 Task: Use the formula "DEC2BIN" in spreadsheet "Project portfolio".
Action: Mouse moved to (536, 440)
Screenshot: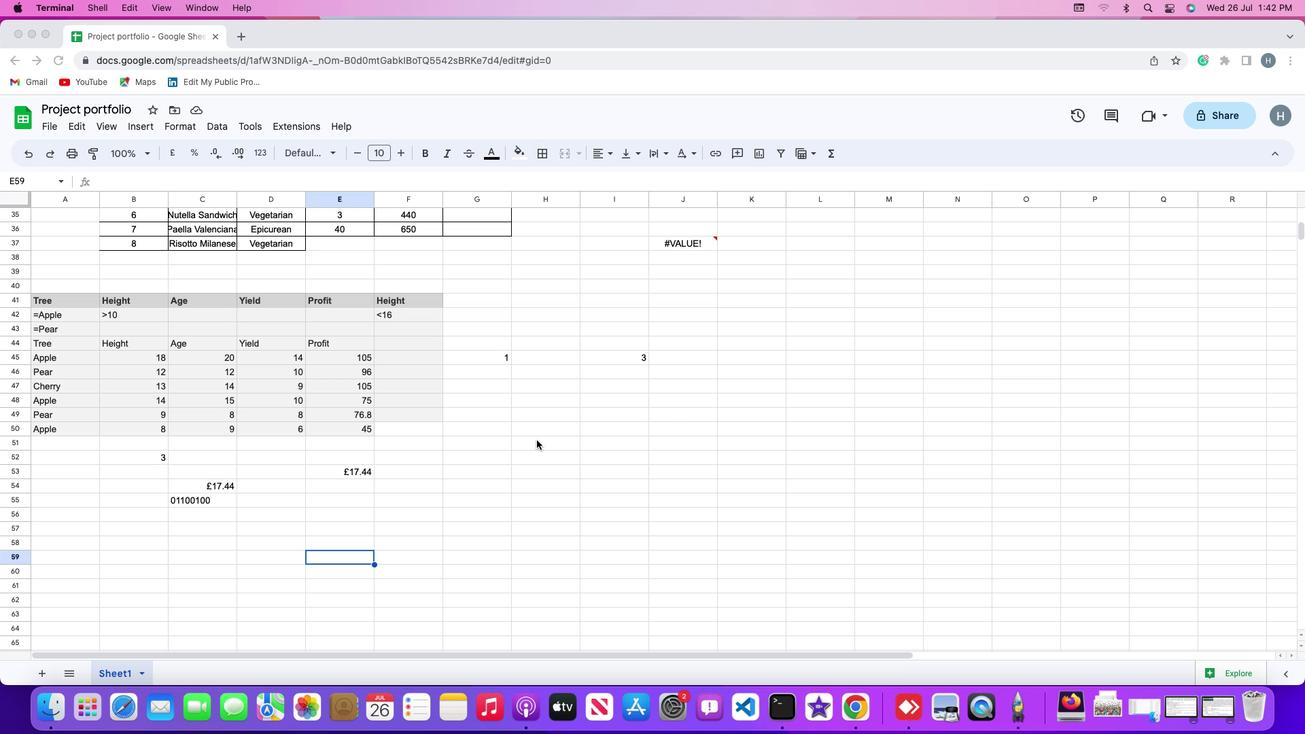 
Action: Mouse pressed left at (536, 440)
Screenshot: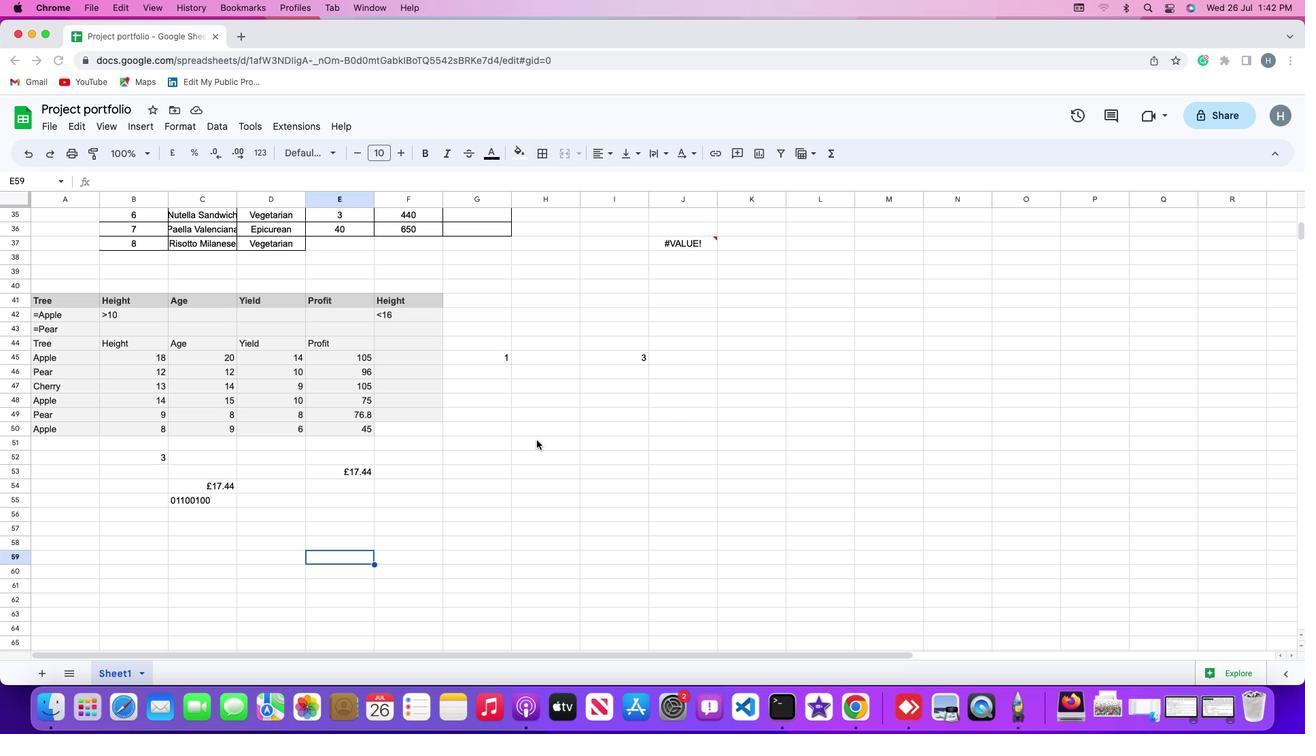 
Action: Mouse moved to (536, 426)
Screenshot: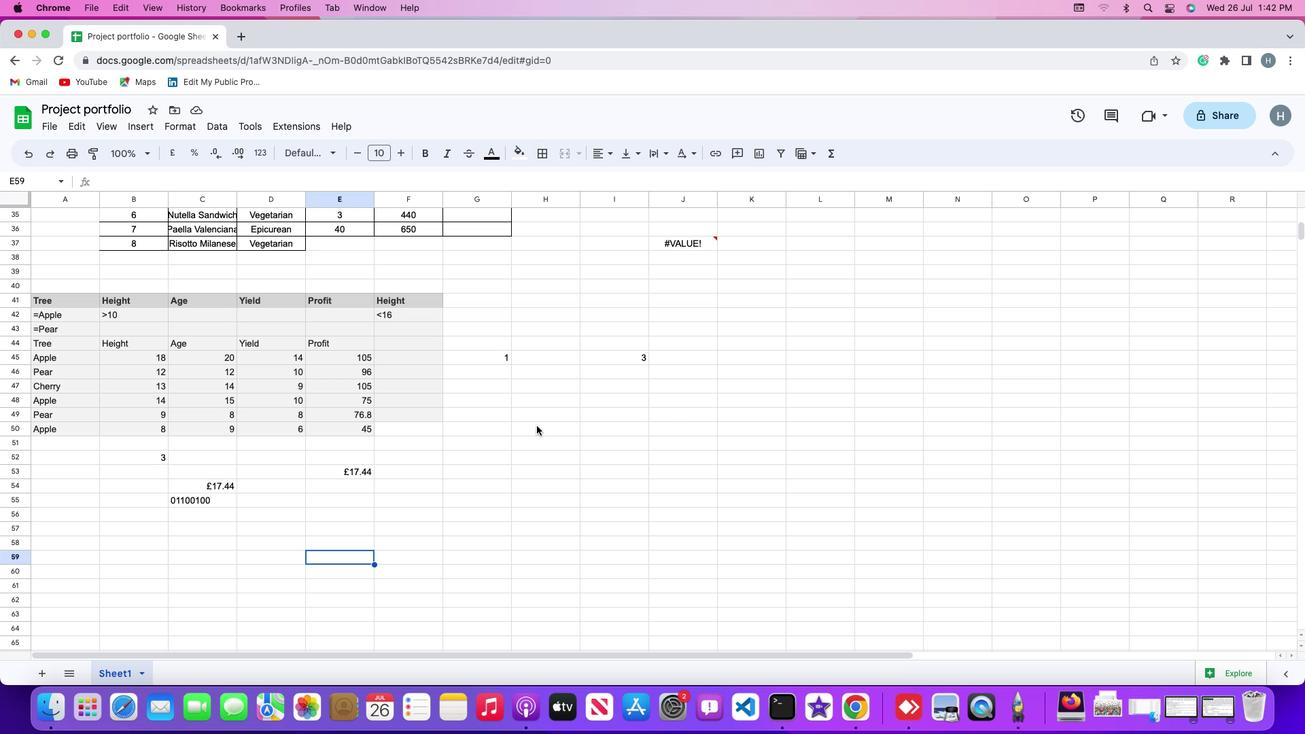 
Action: Mouse pressed left at (536, 426)
Screenshot: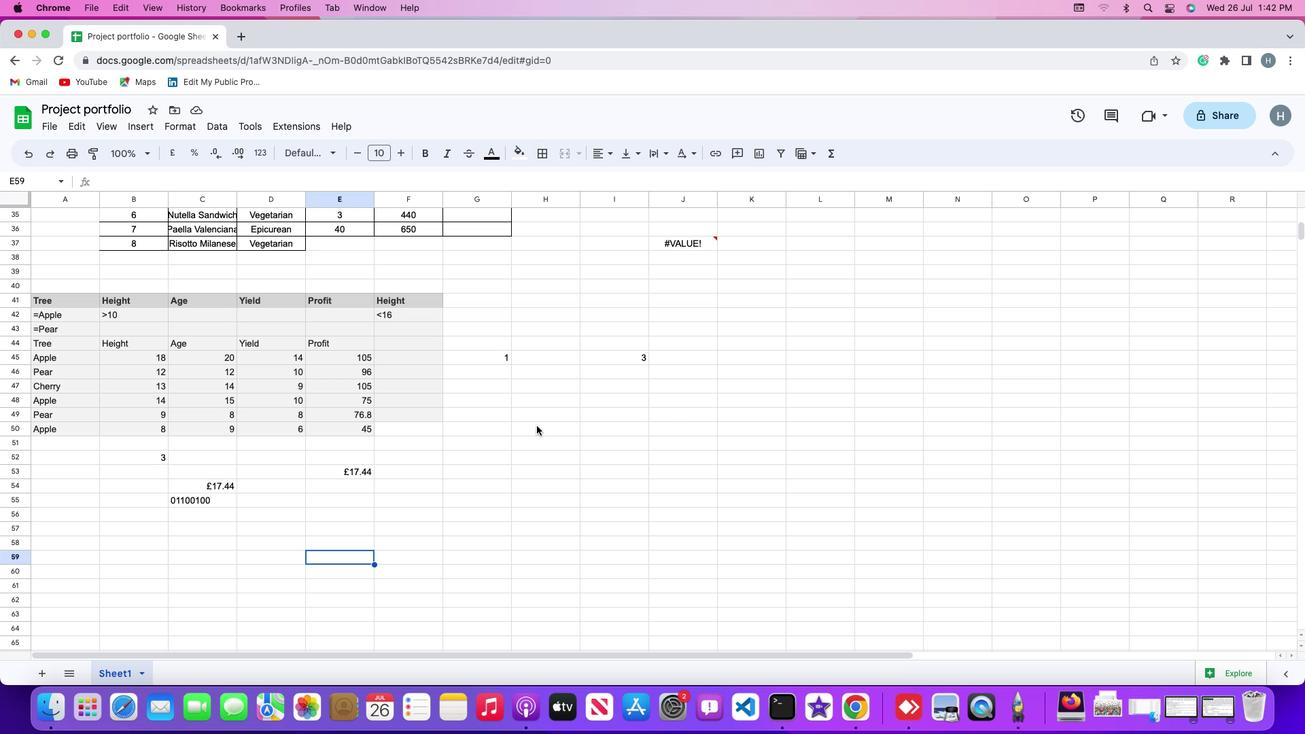 
Action: Mouse moved to (143, 124)
Screenshot: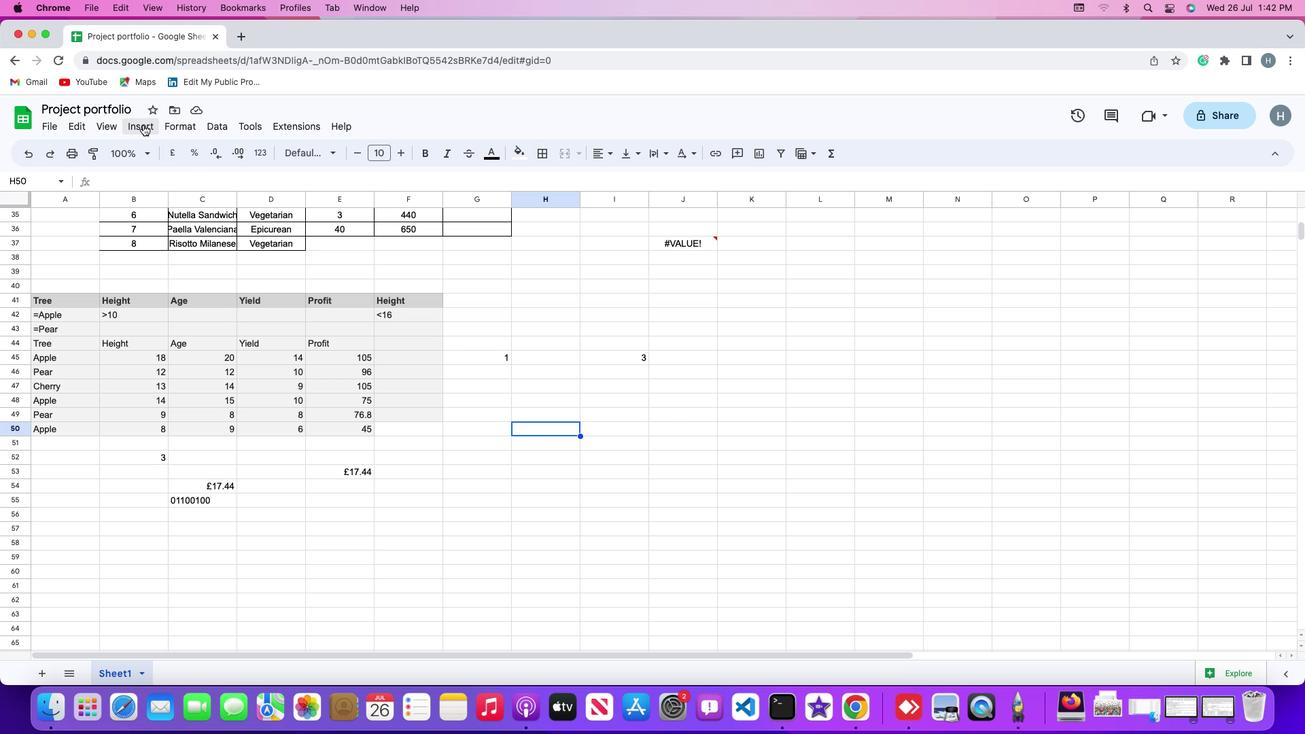 
Action: Mouse pressed left at (143, 124)
Screenshot: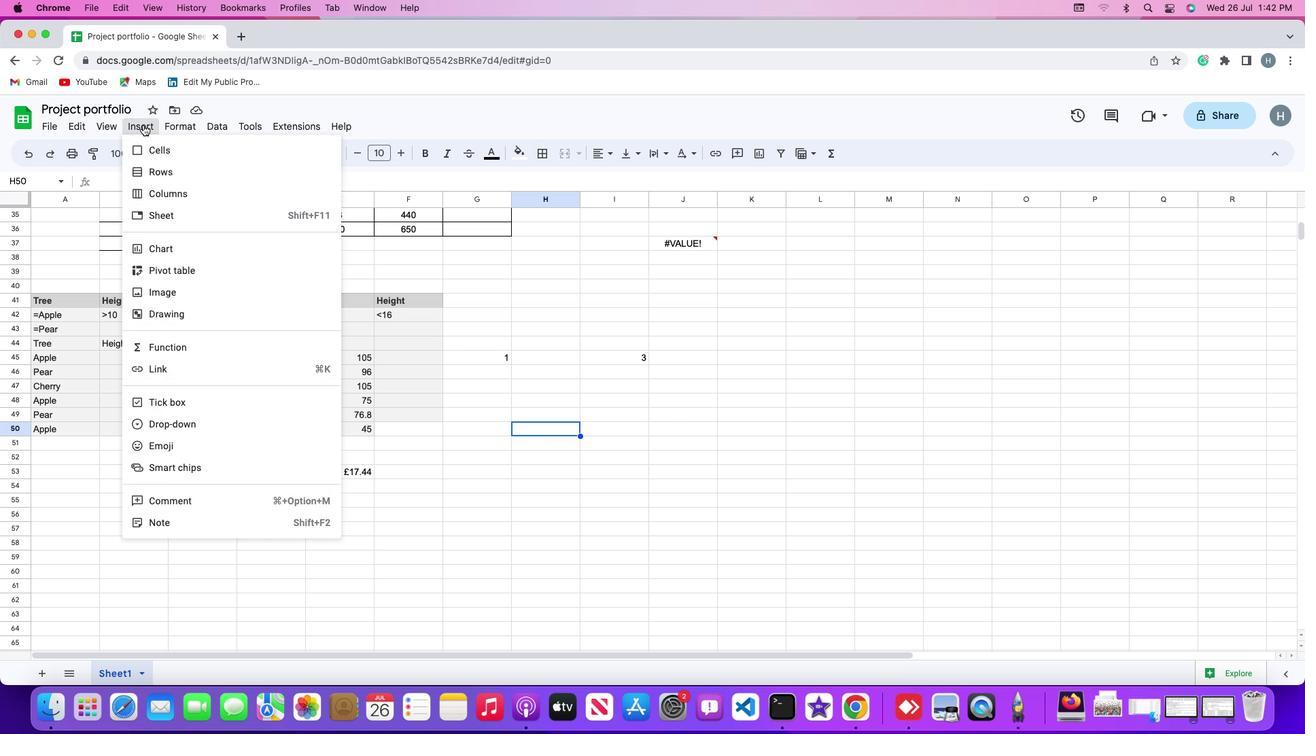
Action: Mouse moved to (174, 352)
Screenshot: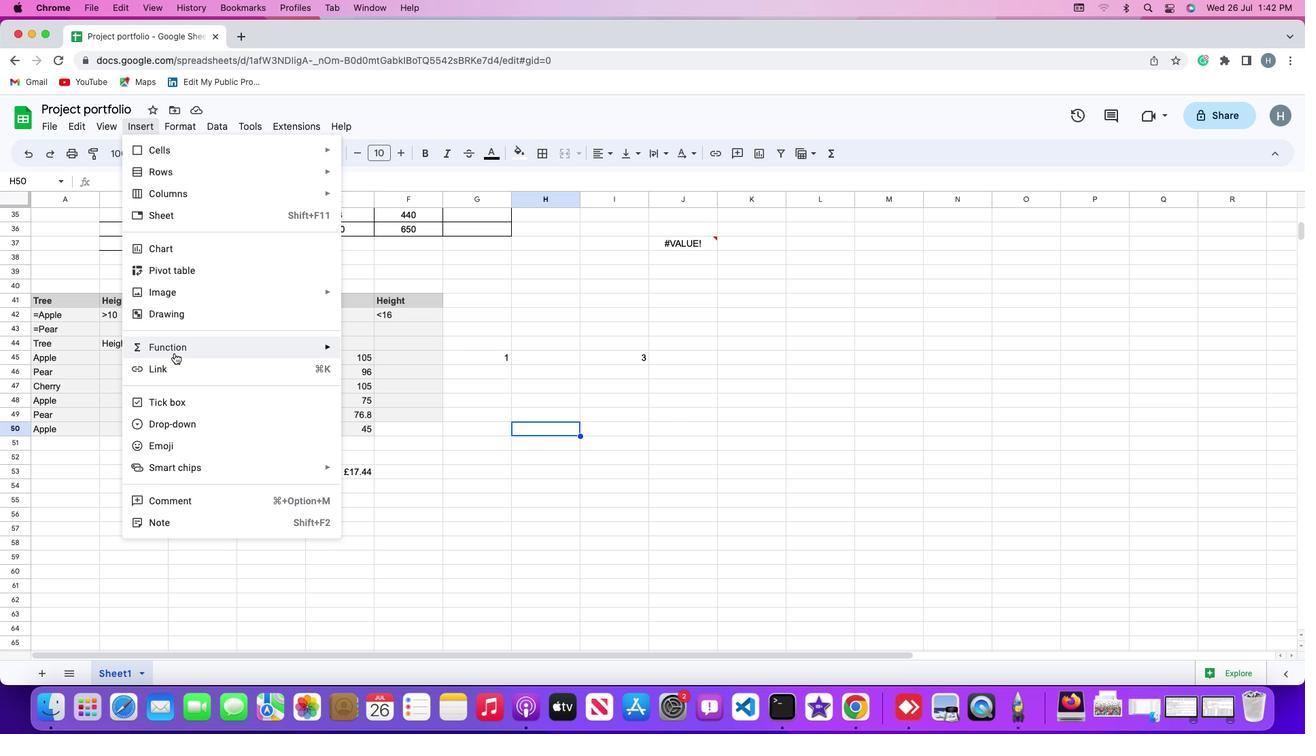 
Action: Mouse pressed left at (174, 352)
Screenshot: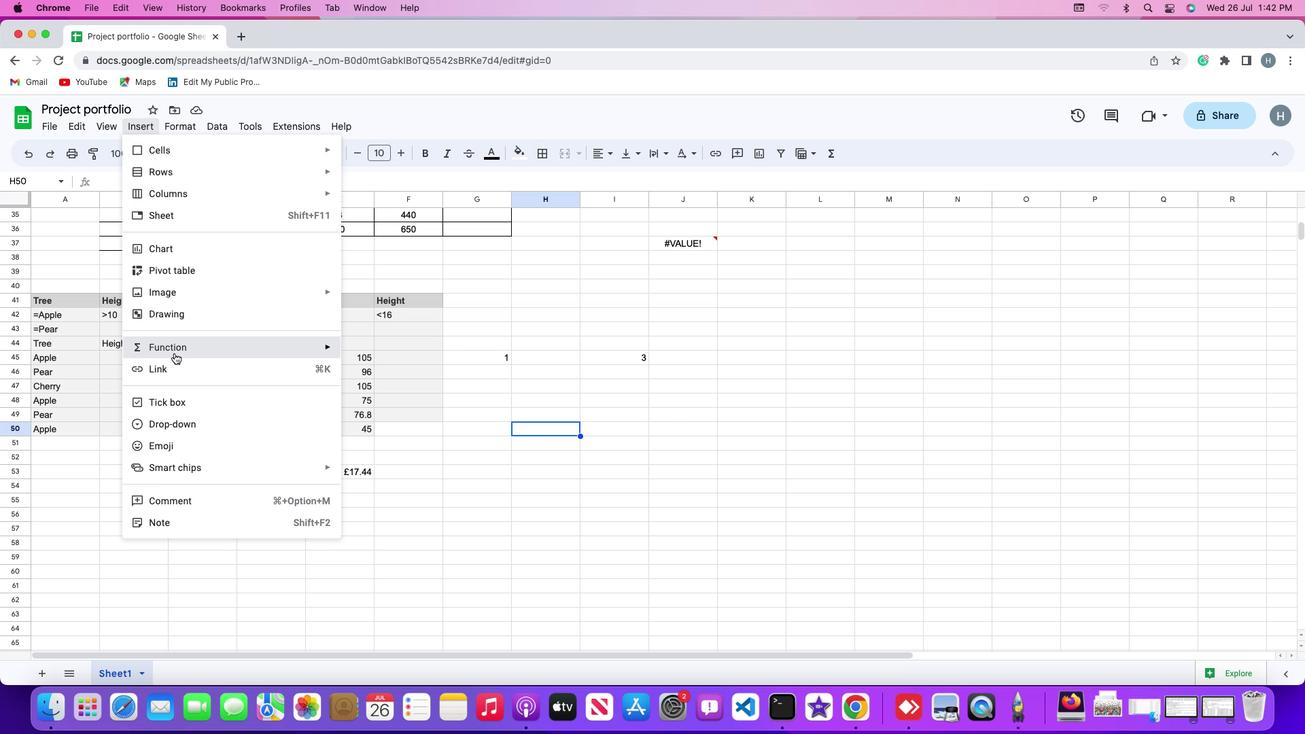 
Action: Mouse moved to (416, 288)
Screenshot: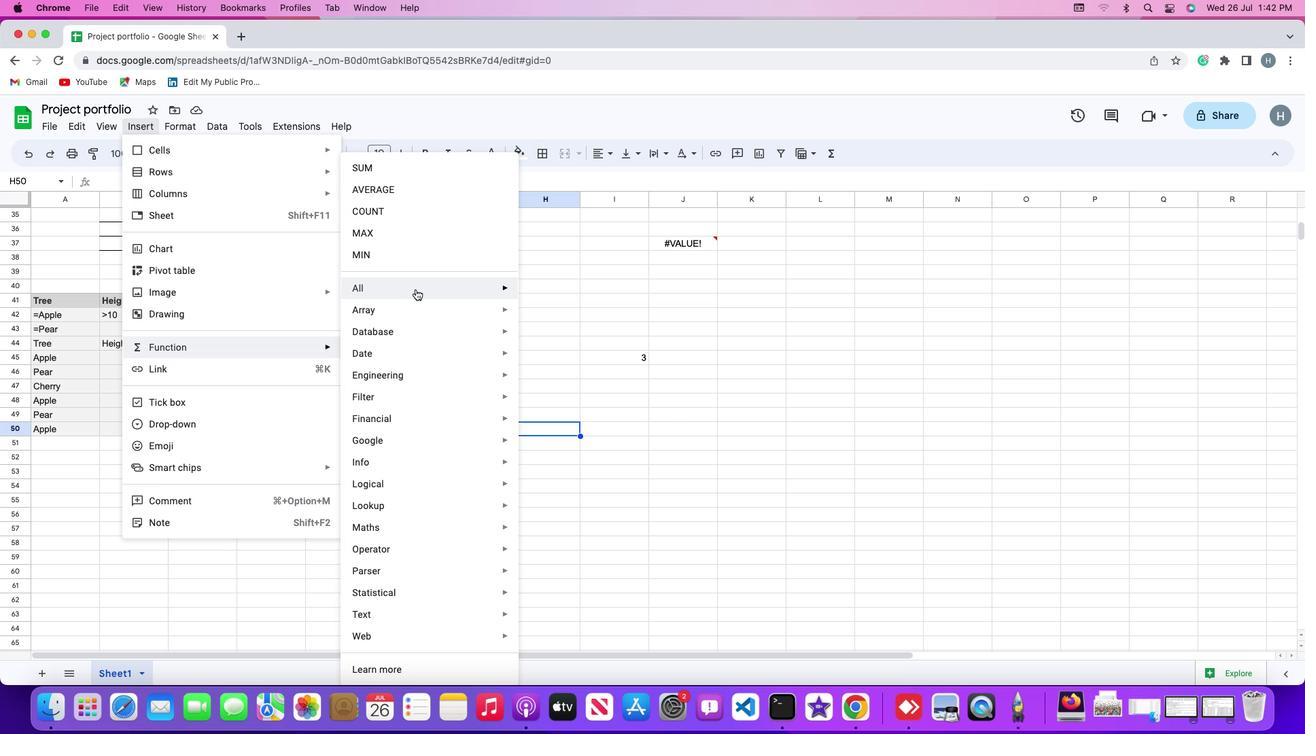 
Action: Mouse pressed left at (416, 288)
Screenshot: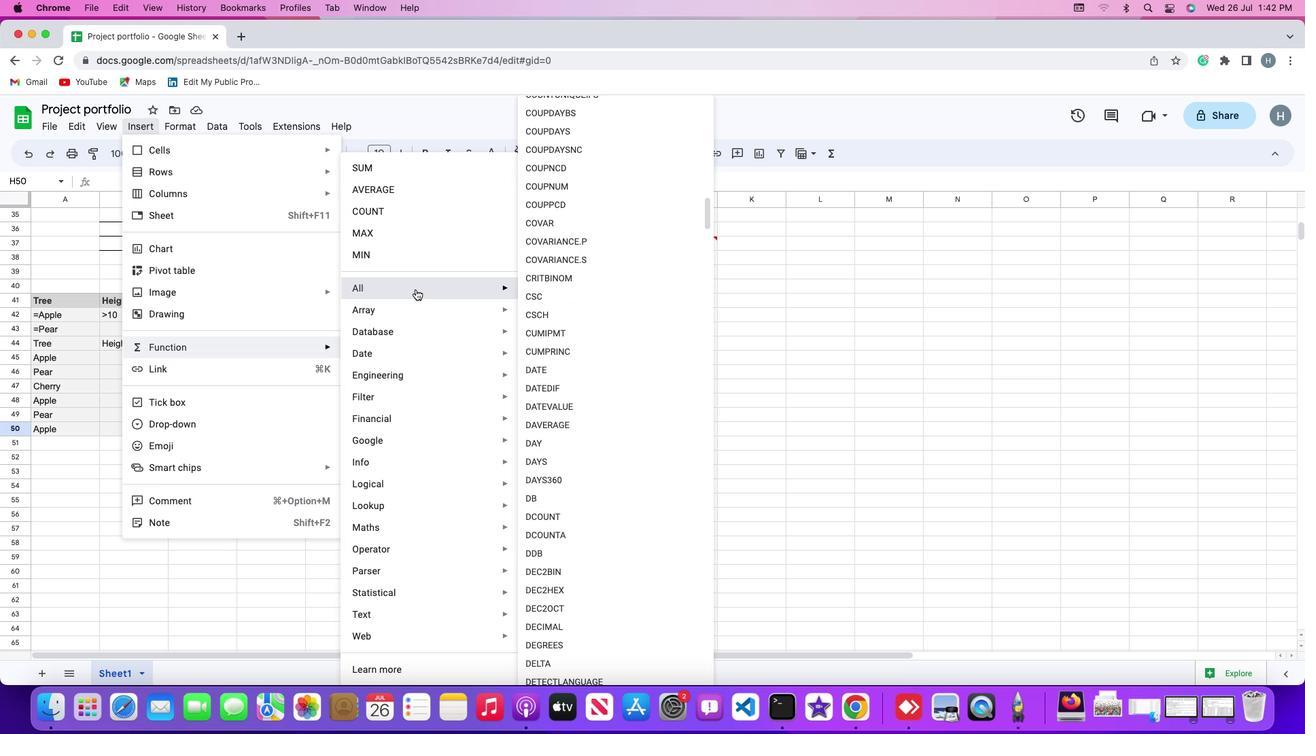 
Action: Mouse moved to (537, 578)
Screenshot: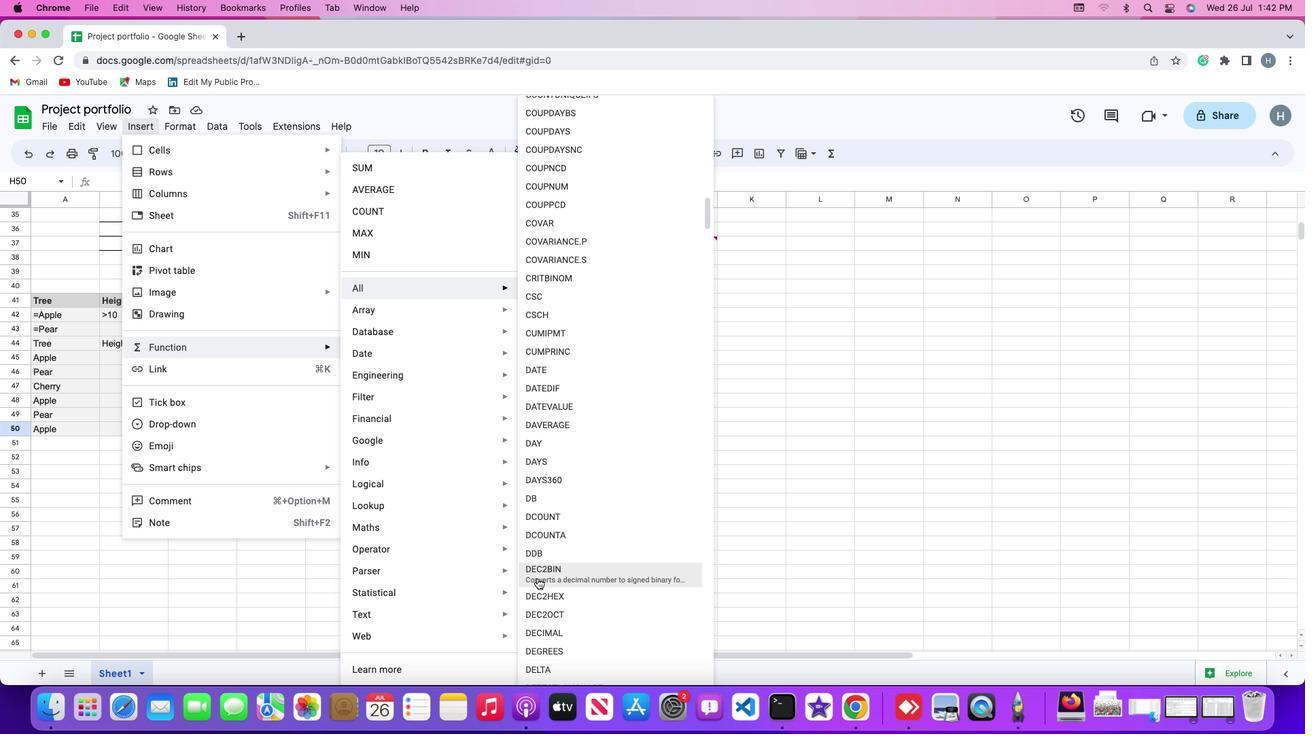 
Action: Mouse pressed left at (537, 578)
Screenshot: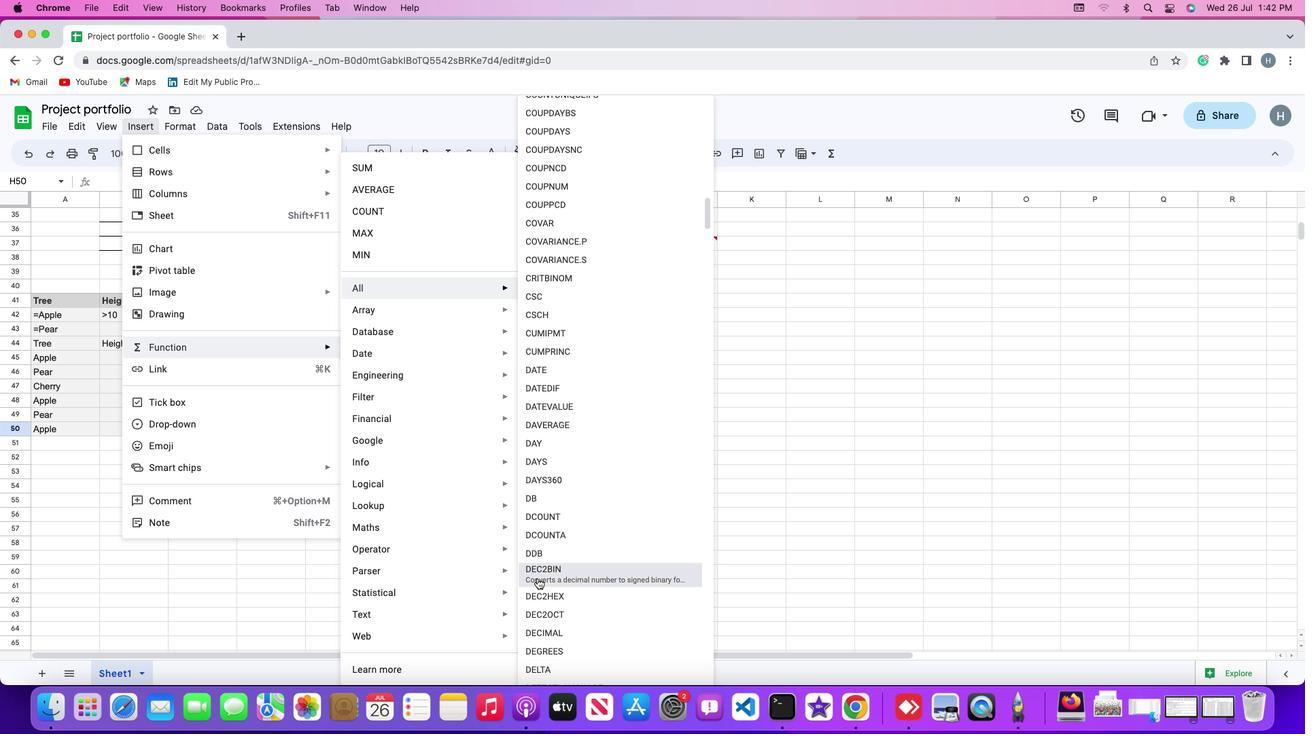 
Action: Mouse moved to (528, 514)
Screenshot: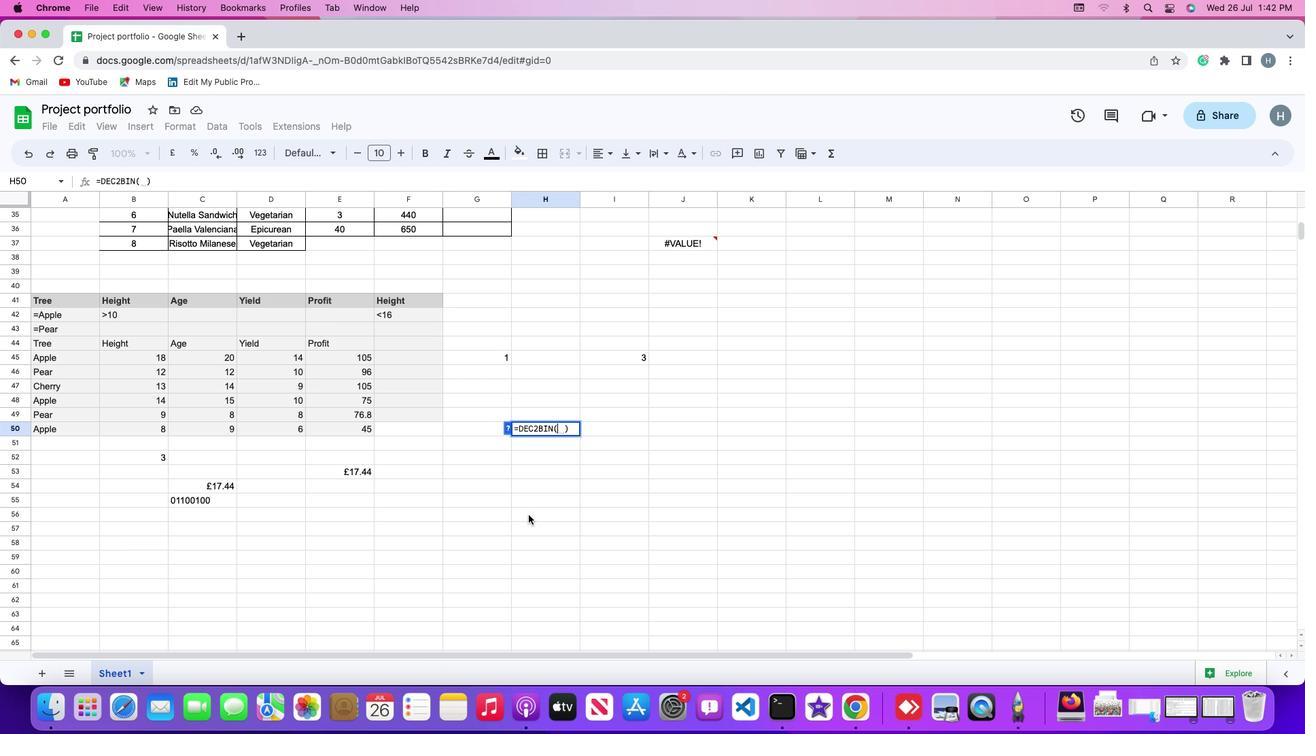 
Action: Key pressed Key.shift_r'"''1''0''0'Key.shift_r'"'',''8'Key.enter
Screenshot: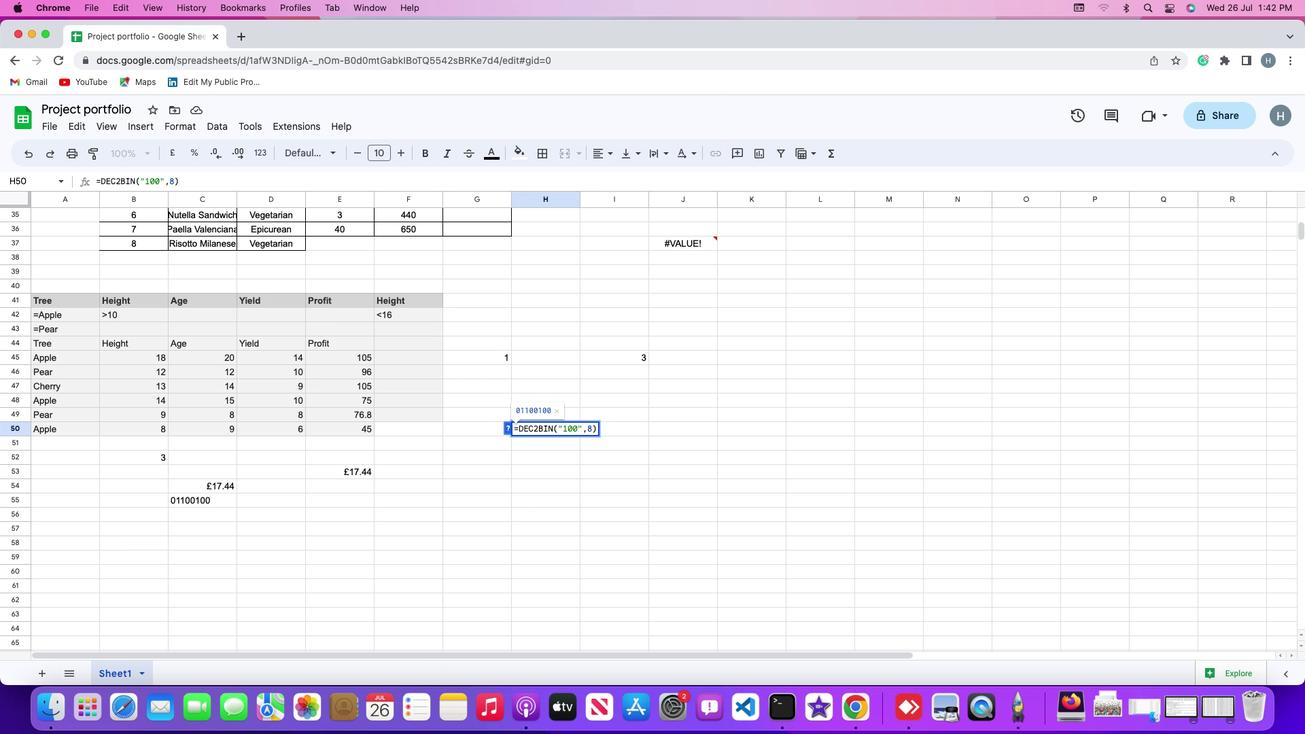 
